 Task: Select and add the product "Fiji Water" to cart from the store "Catering by Keto Bros Pizza".
Action: Mouse pressed left at (52, 93)
Screenshot: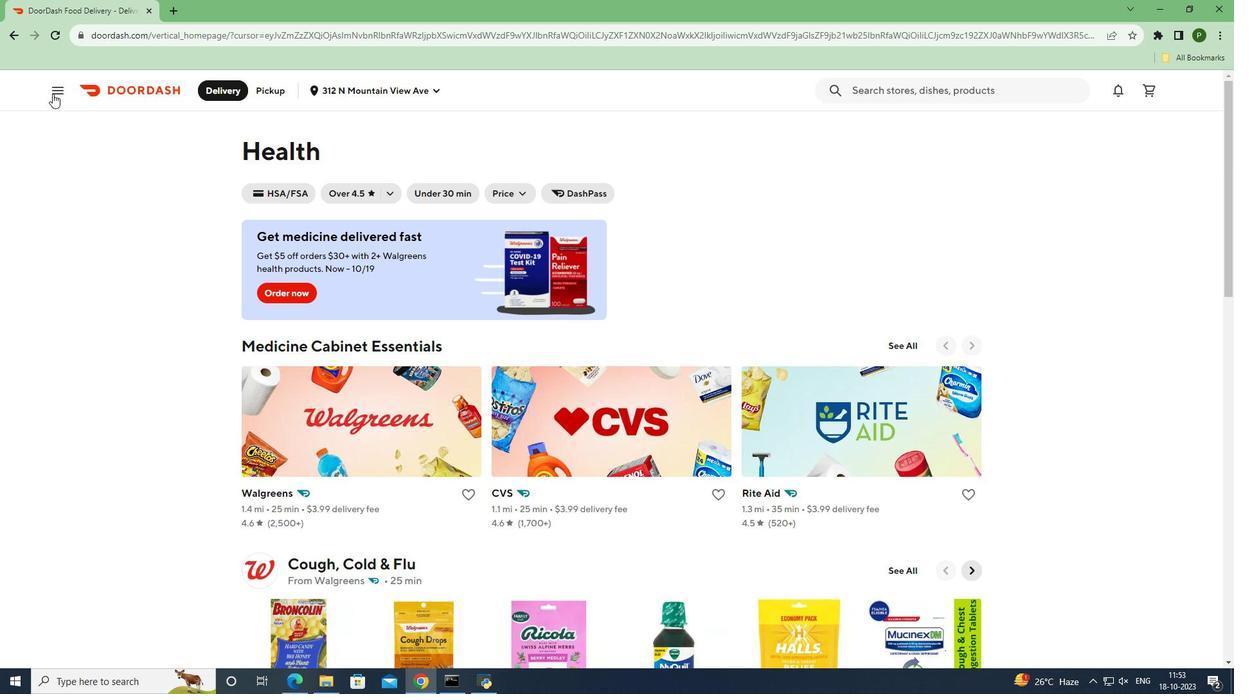 
Action: Mouse moved to (39, 190)
Screenshot: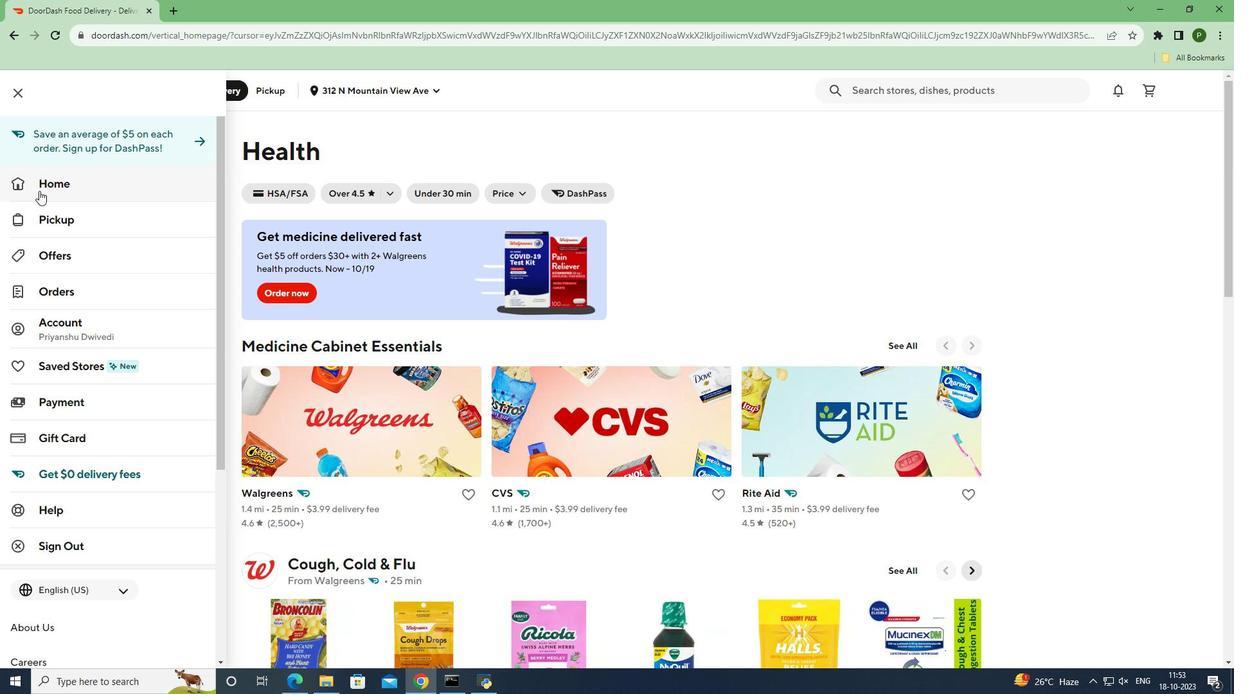 
Action: Mouse pressed left at (39, 190)
Screenshot: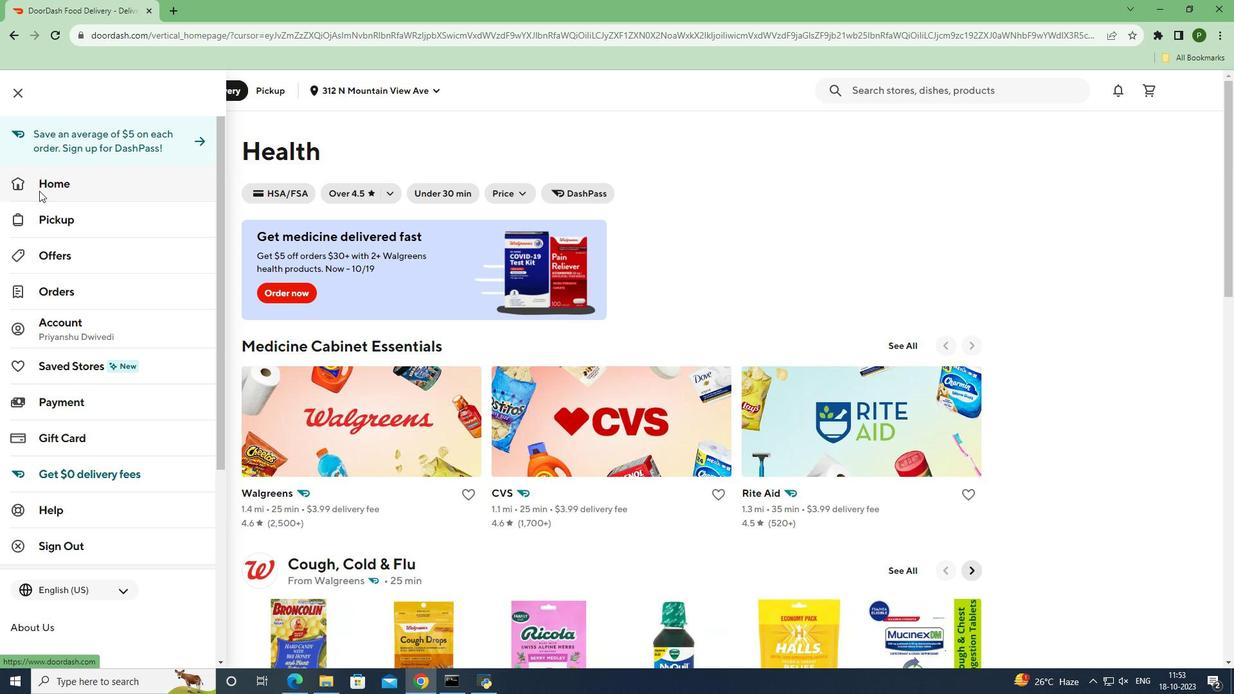 
Action: Mouse moved to (984, 140)
Screenshot: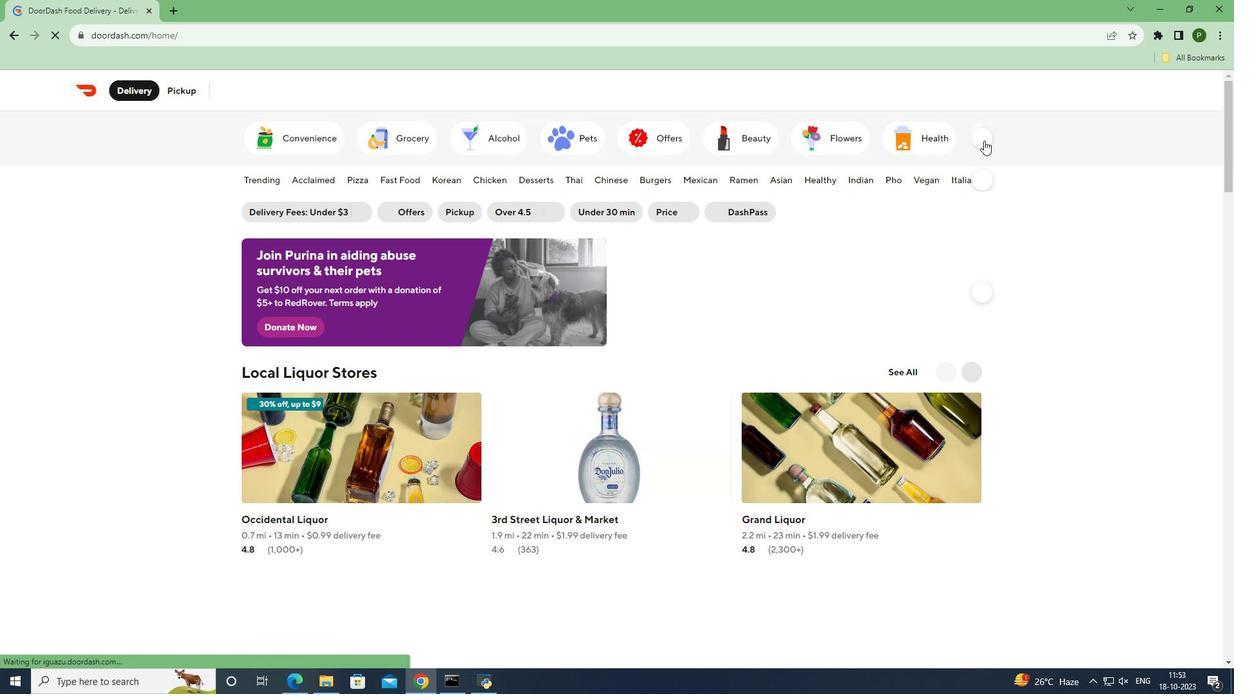 
Action: Mouse pressed left at (984, 140)
Screenshot: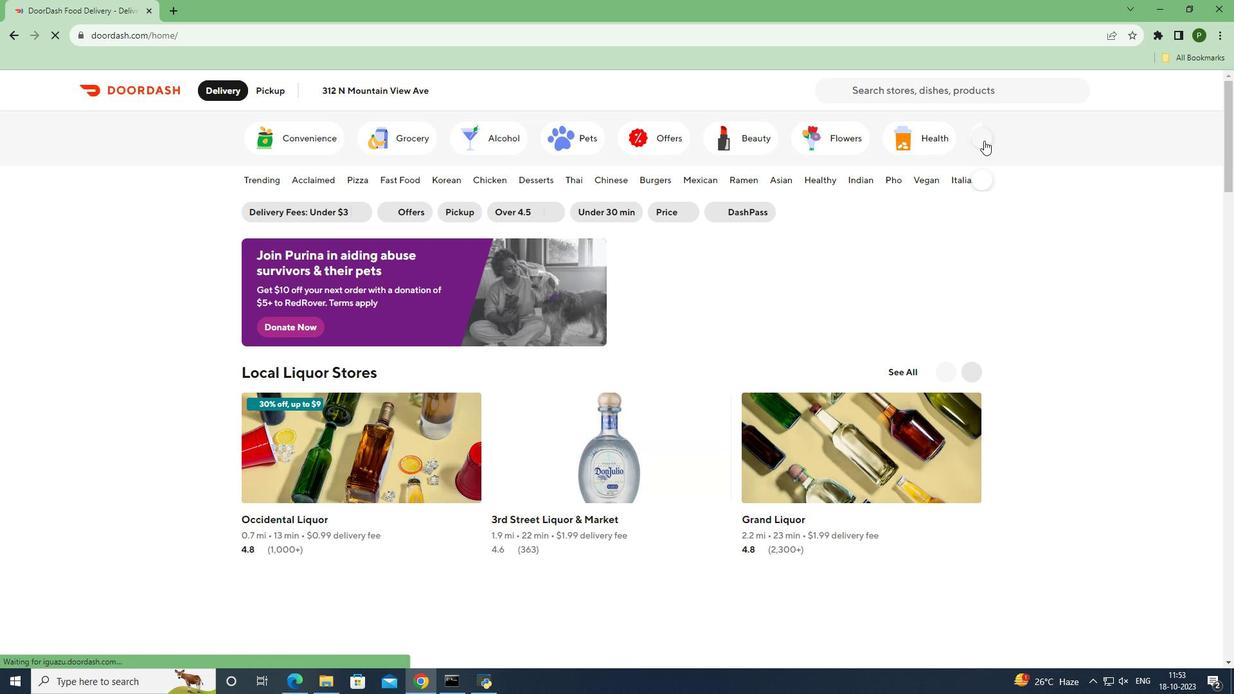 
Action: Mouse moved to (297, 139)
Screenshot: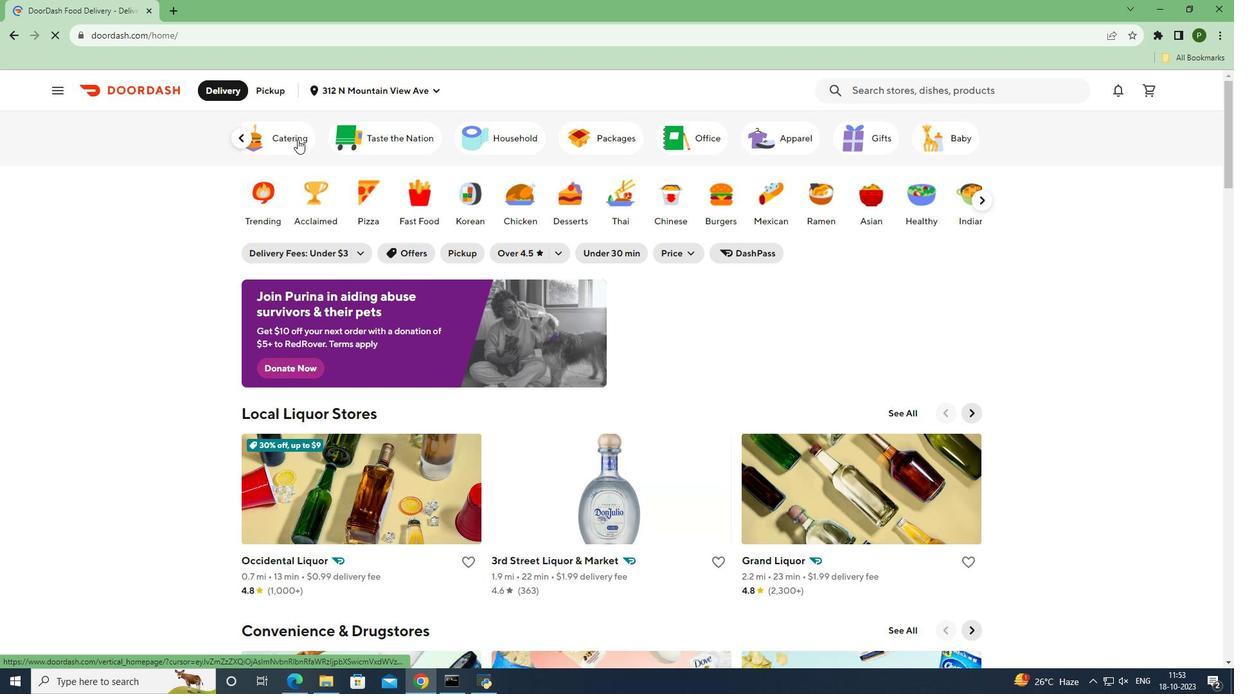 
Action: Mouse pressed left at (297, 139)
Screenshot: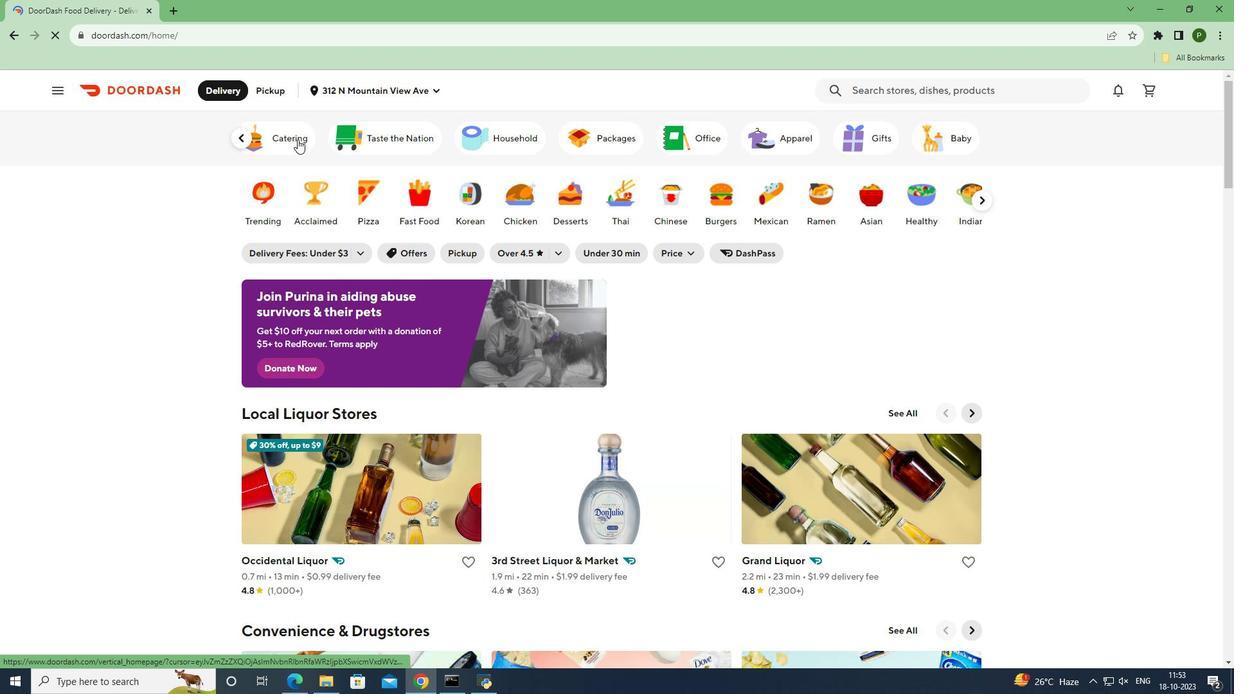 
Action: Mouse moved to (777, 287)
Screenshot: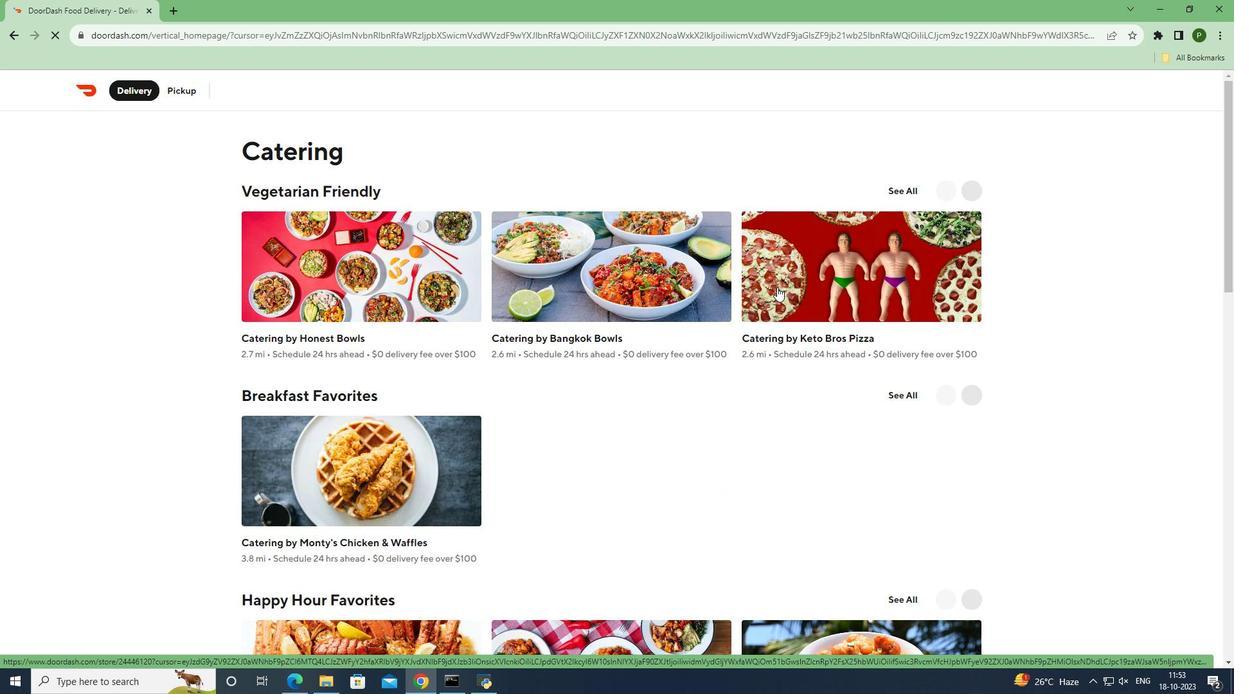
Action: Mouse pressed left at (777, 287)
Screenshot: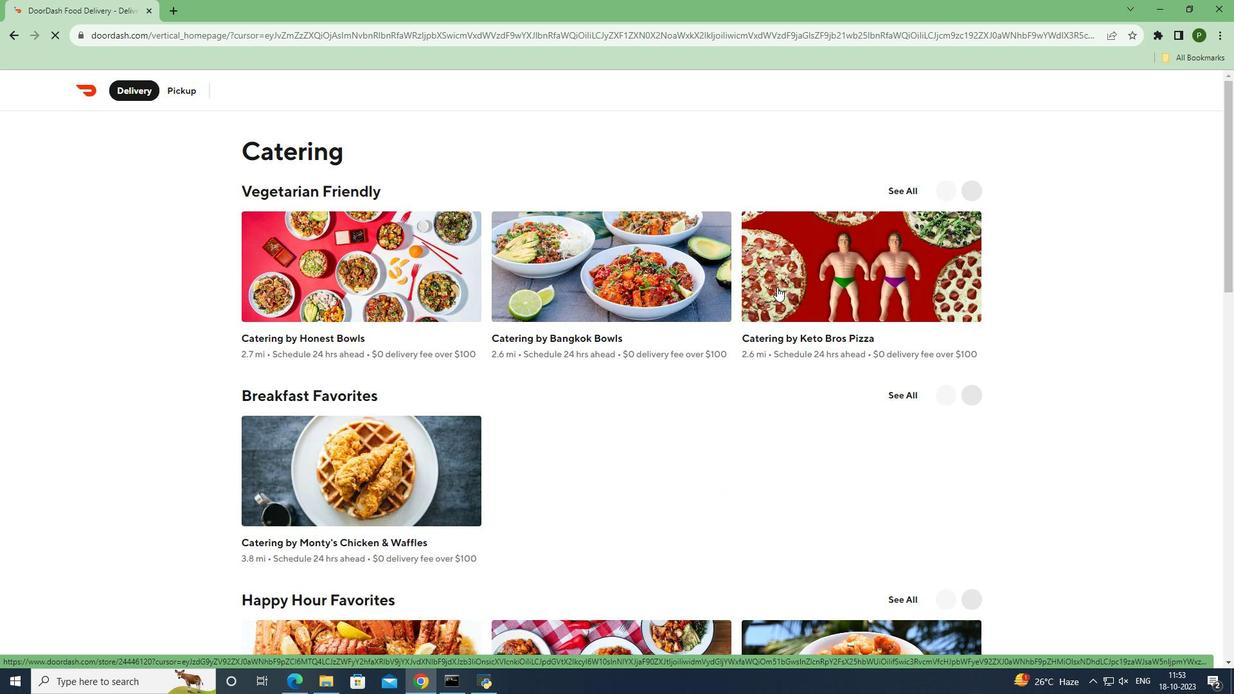 
Action: Mouse moved to (568, 399)
Screenshot: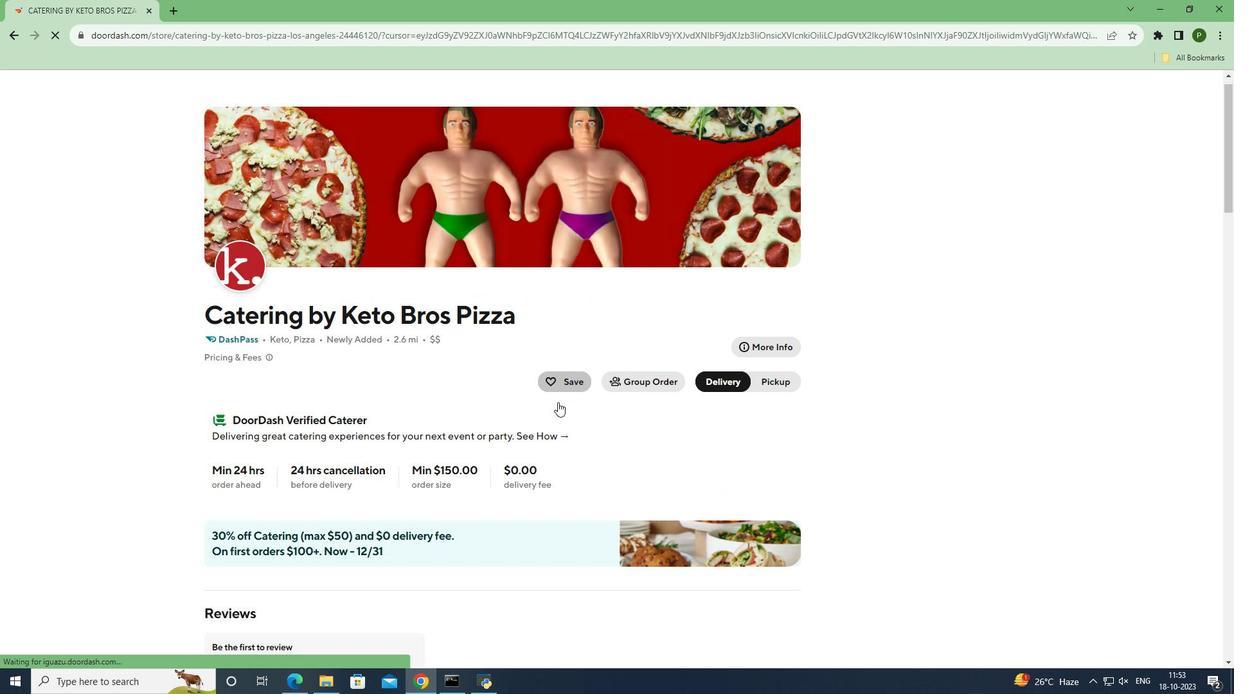 
Action: Mouse scrolled (568, 399) with delta (0, 0)
Screenshot: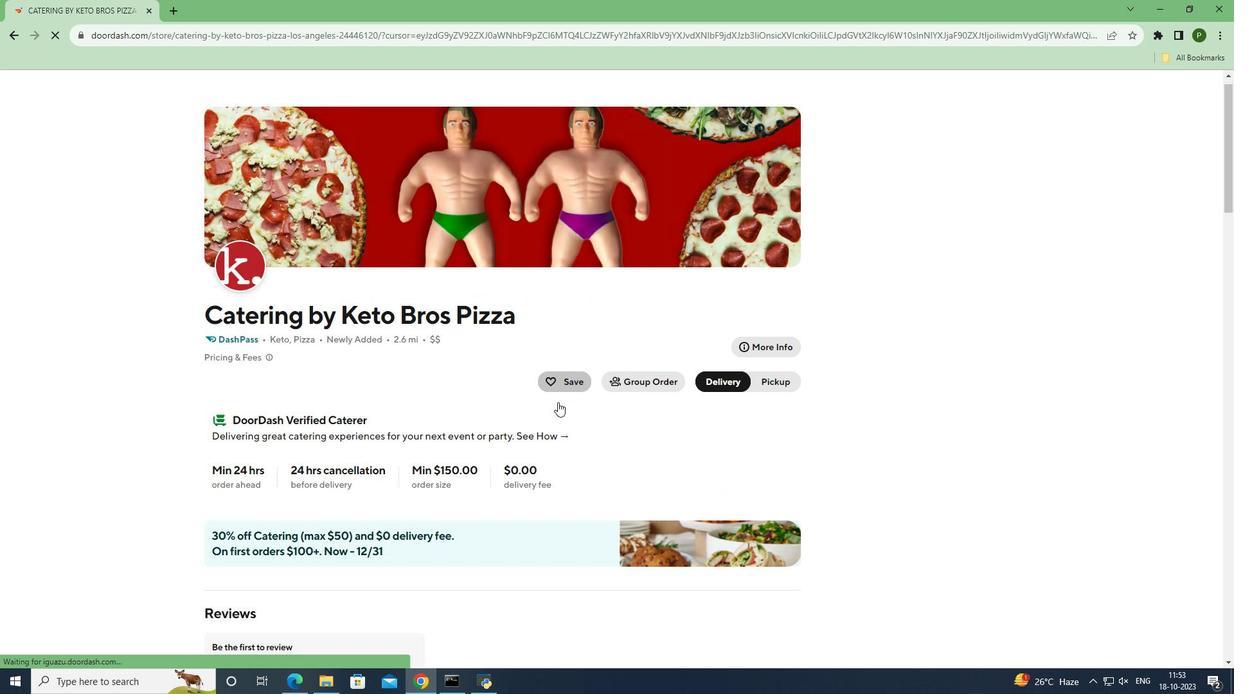 
Action: Mouse moved to (558, 402)
Screenshot: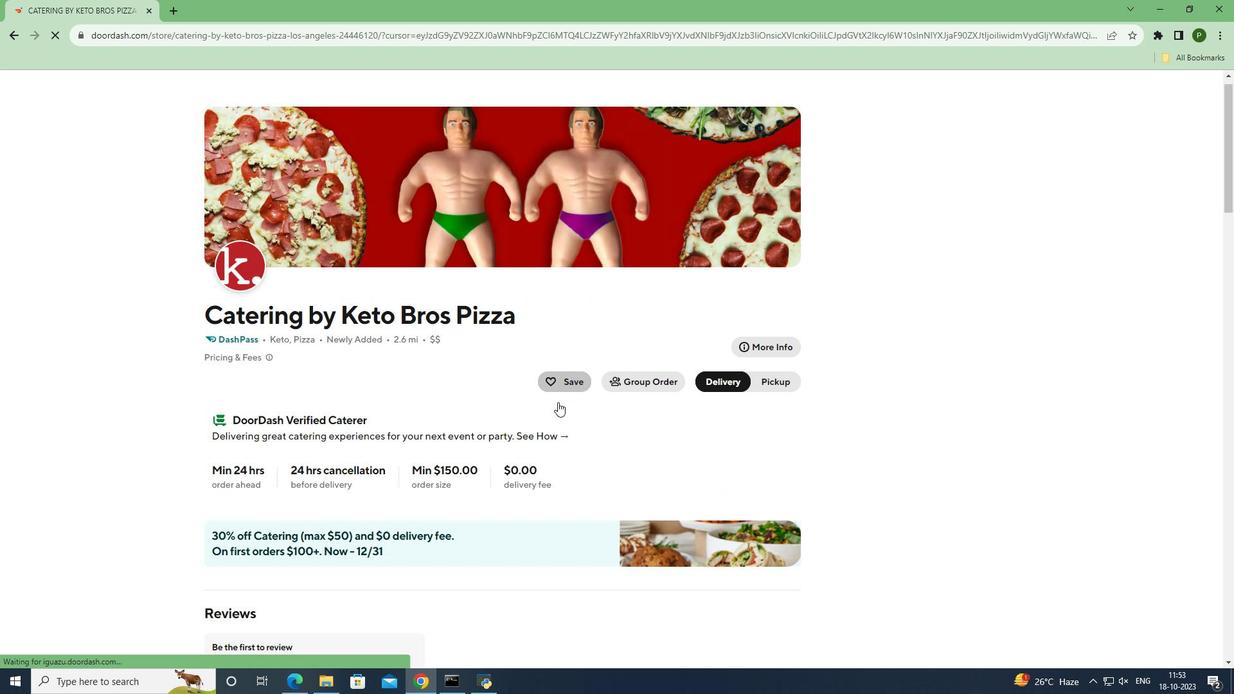 
Action: Mouse scrolled (558, 401) with delta (0, 0)
Screenshot: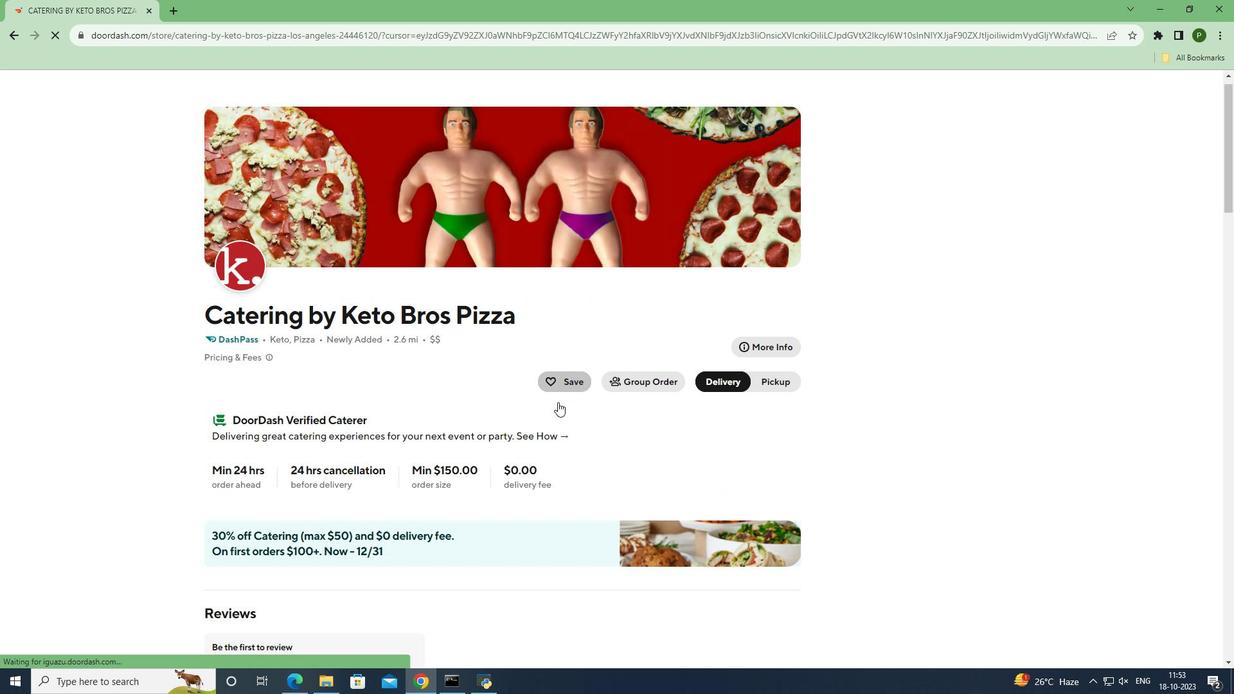 
Action: Mouse scrolled (558, 401) with delta (0, 0)
Screenshot: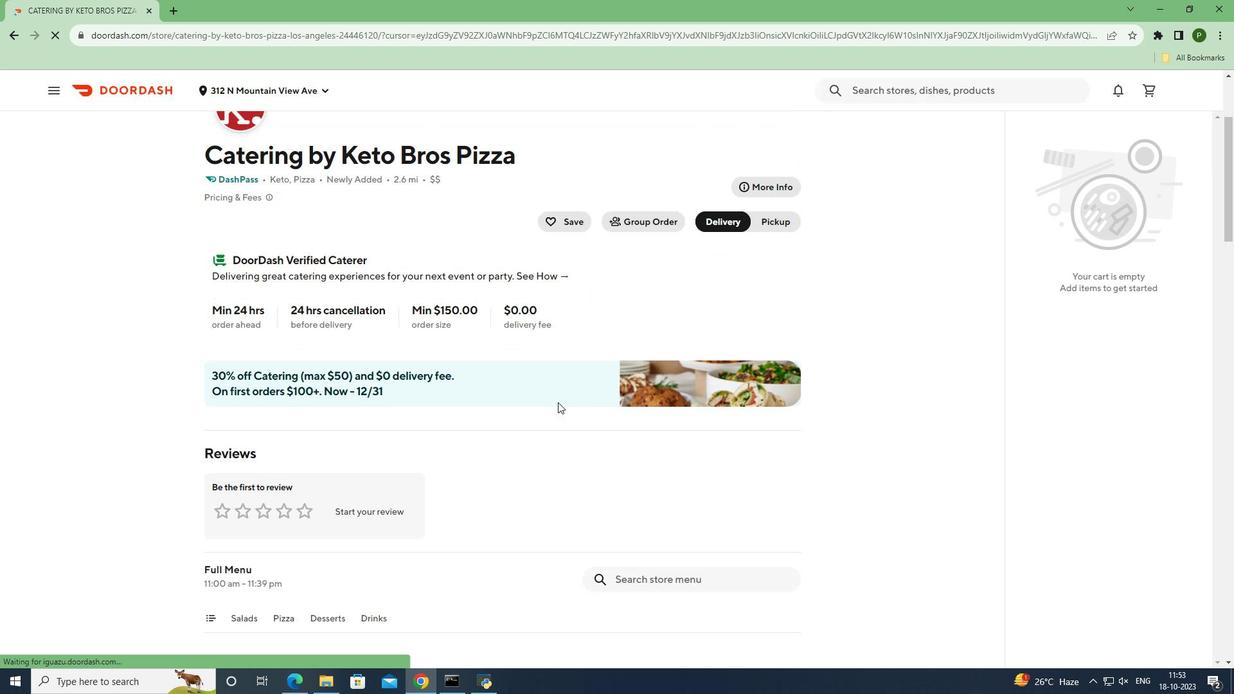 
Action: Mouse scrolled (558, 401) with delta (0, 0)
Screenshot: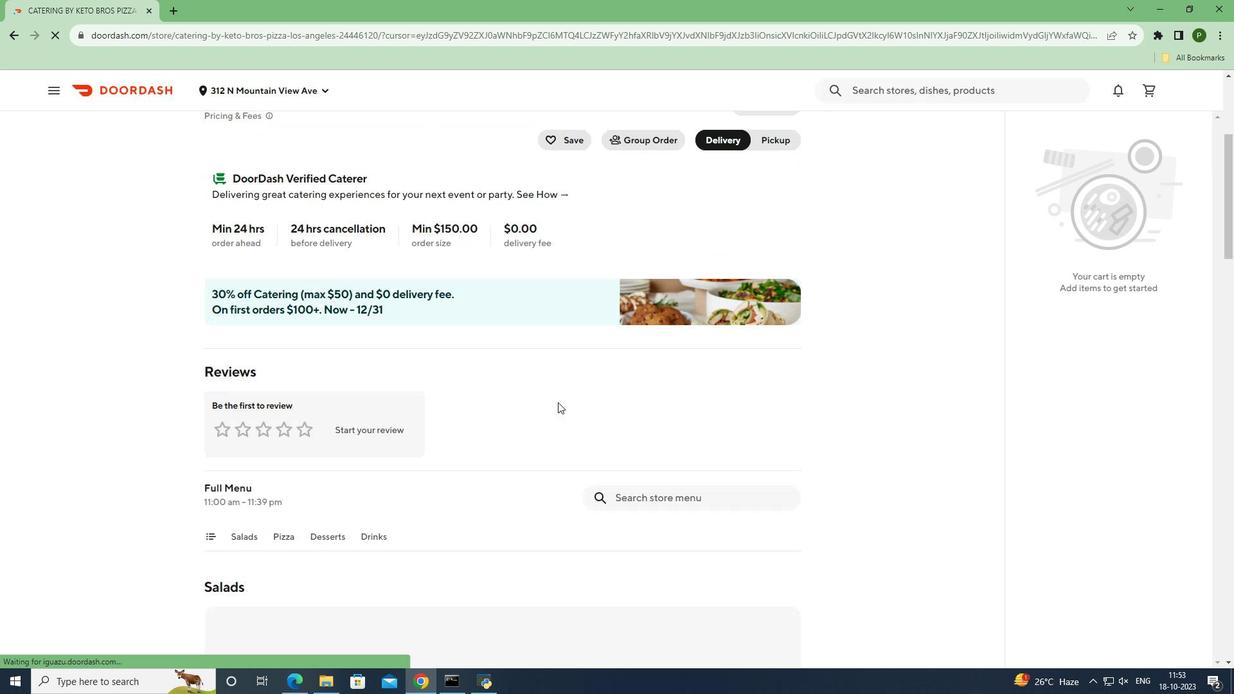 
Action: Mouse scrolled (558, 401) with delta (0, 0)
Screenshot: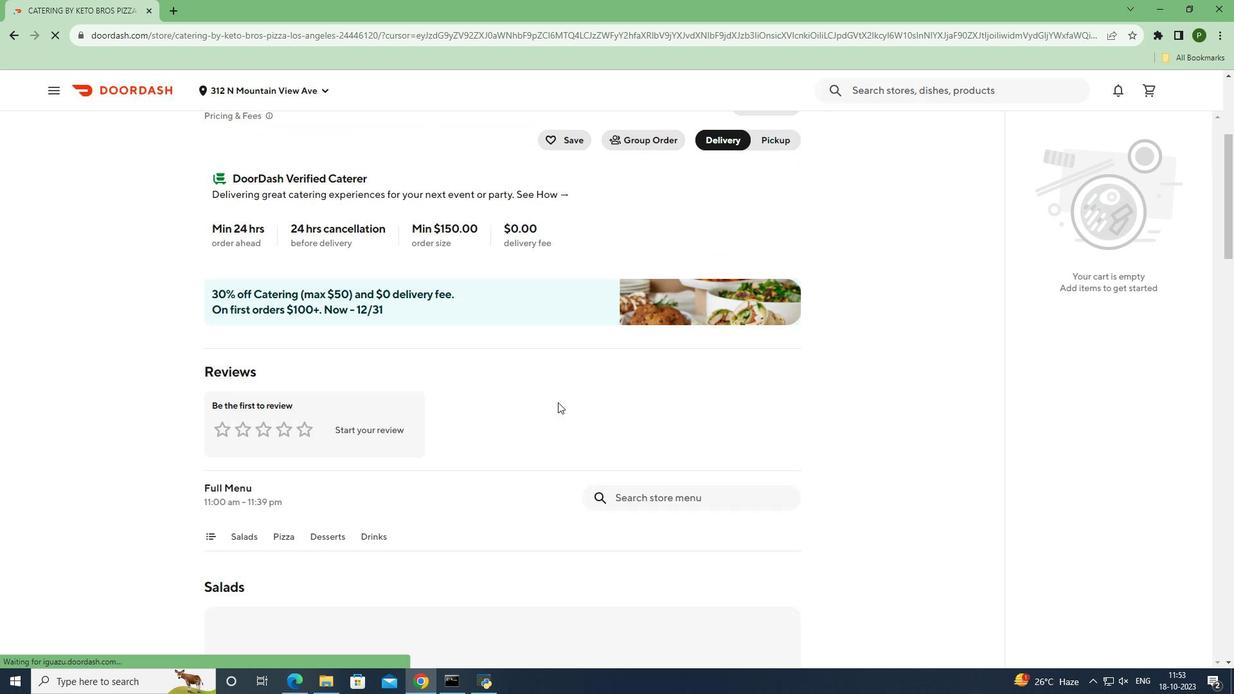 
Action: Mouse moved to (615, 428)
Screenshot: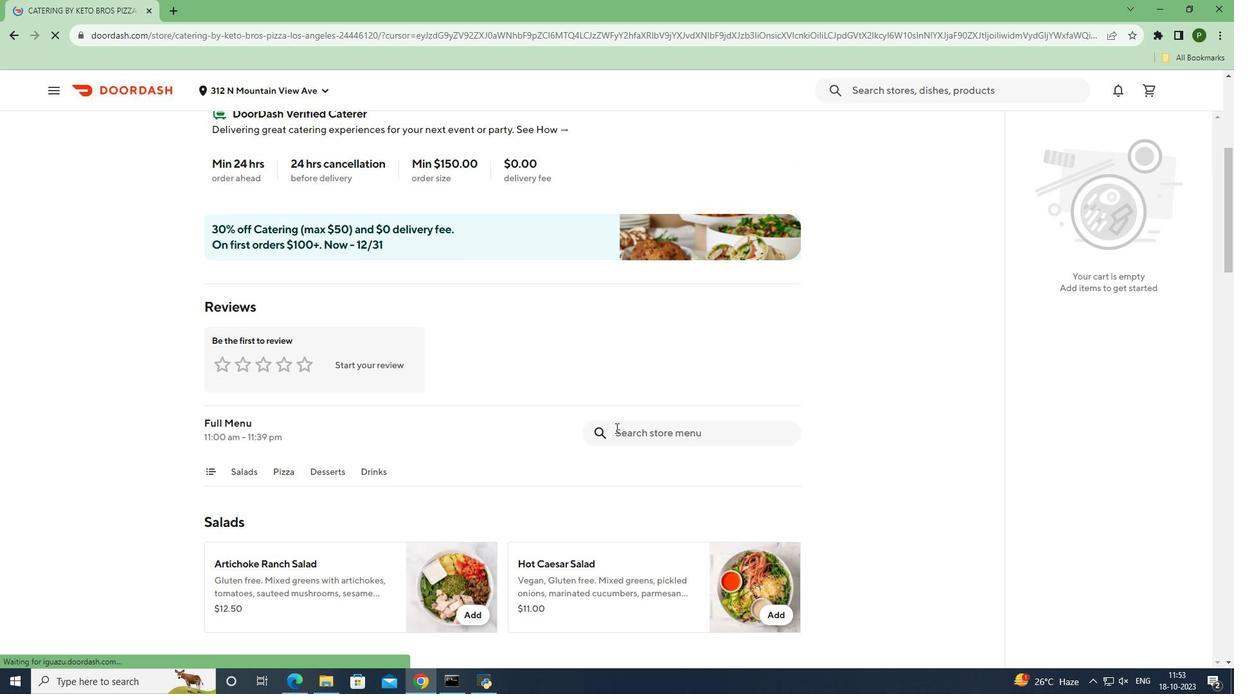 
Action: Mouse pressed left at (615, 428)
Screenshot: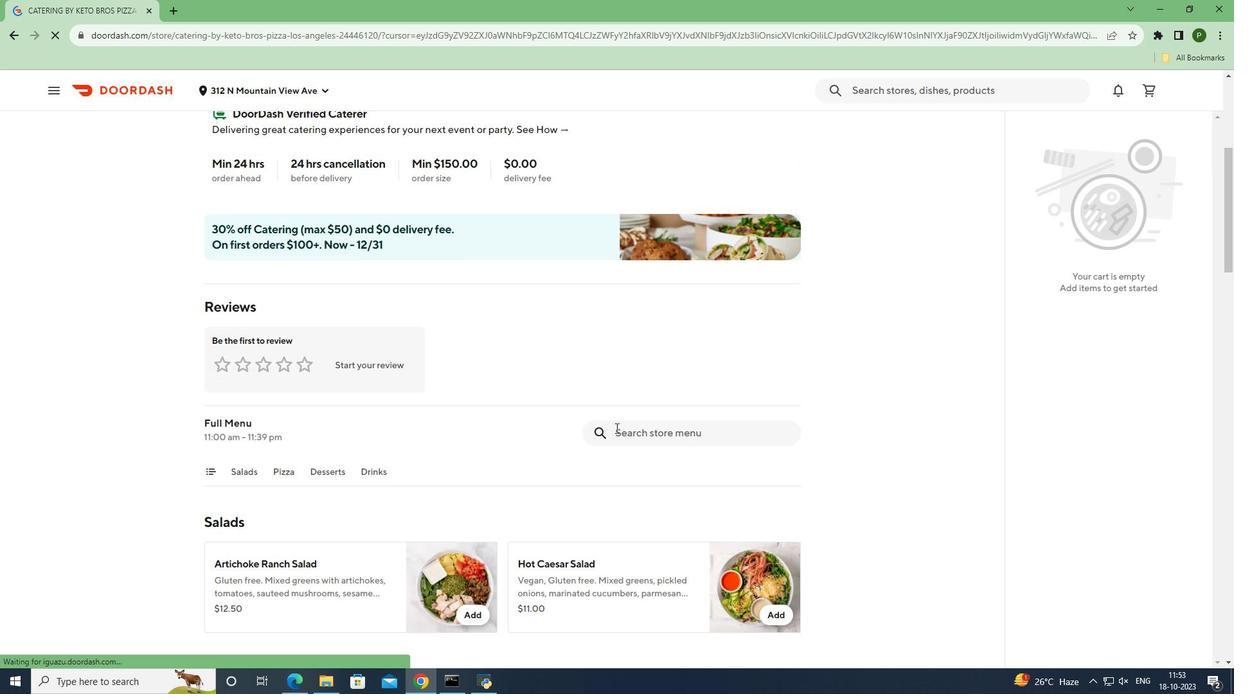 
Action: Key pressed <Key.caps_lock>F<Key.caps_lock>iji<Key.space><Key.caps_lock>W<Key.caps_lock>ater<Key.space><Key.enter>
Screenshot: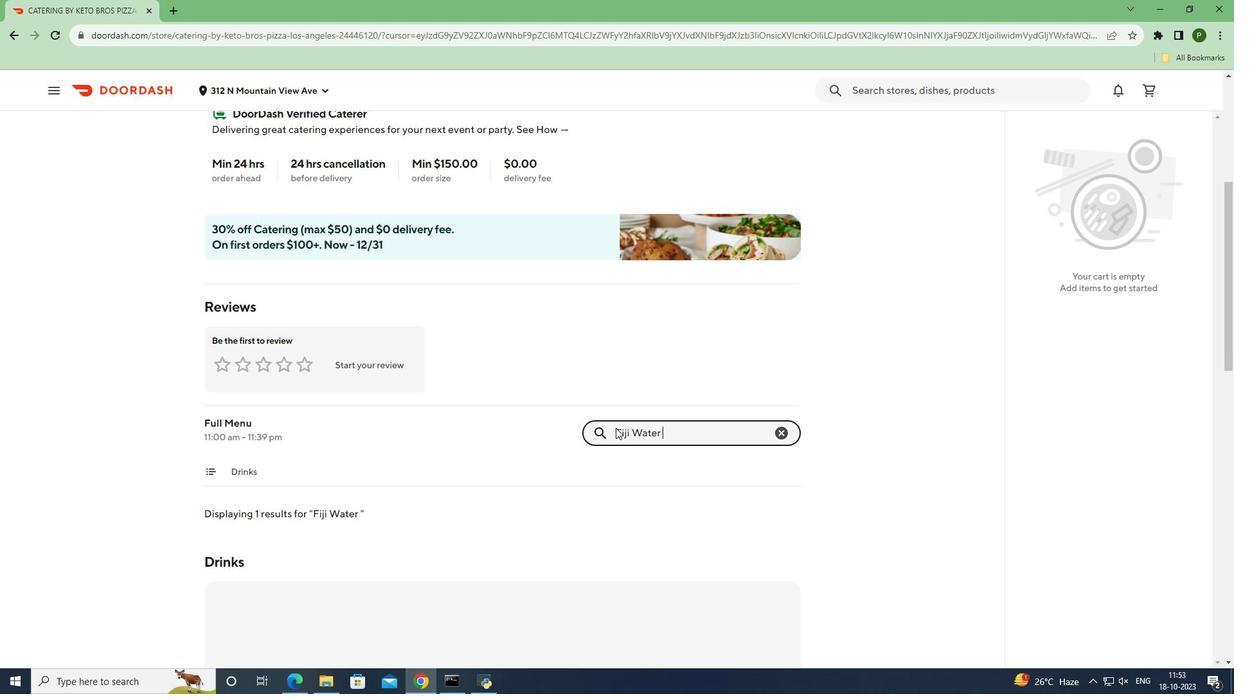 
Action: Mouse moved to (478, 360)
Screenshot: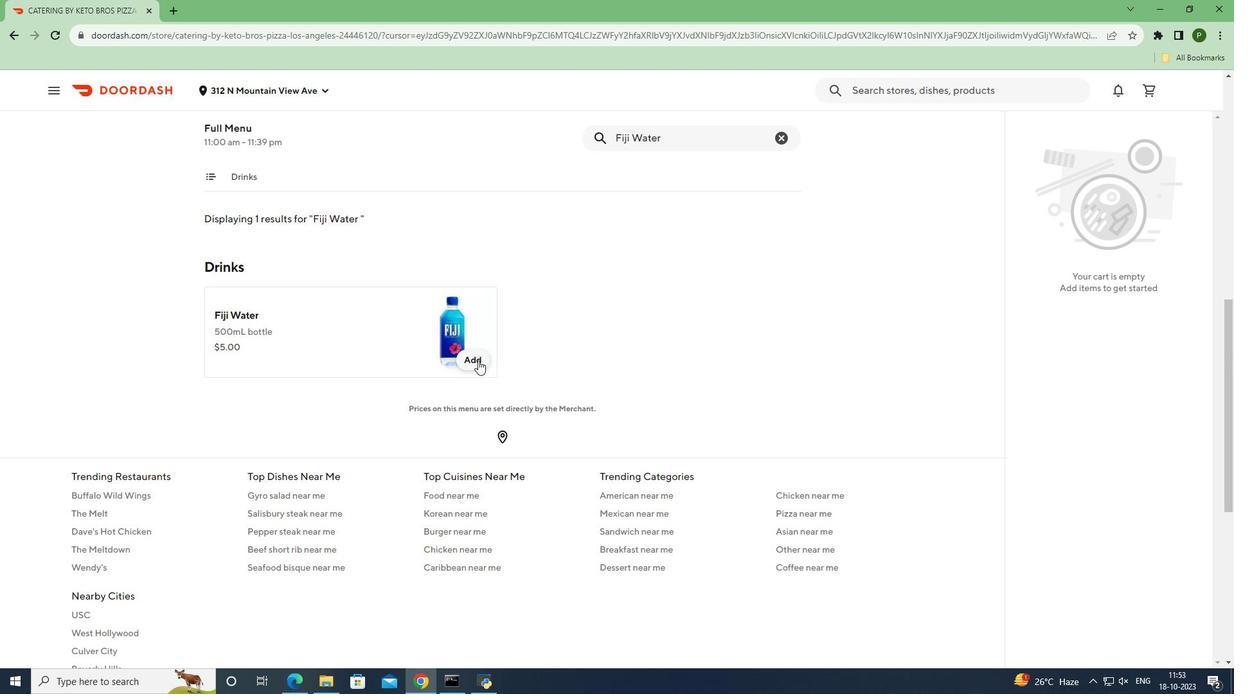 
Action: Mouse pressed left at (478, 360)
Screenshot: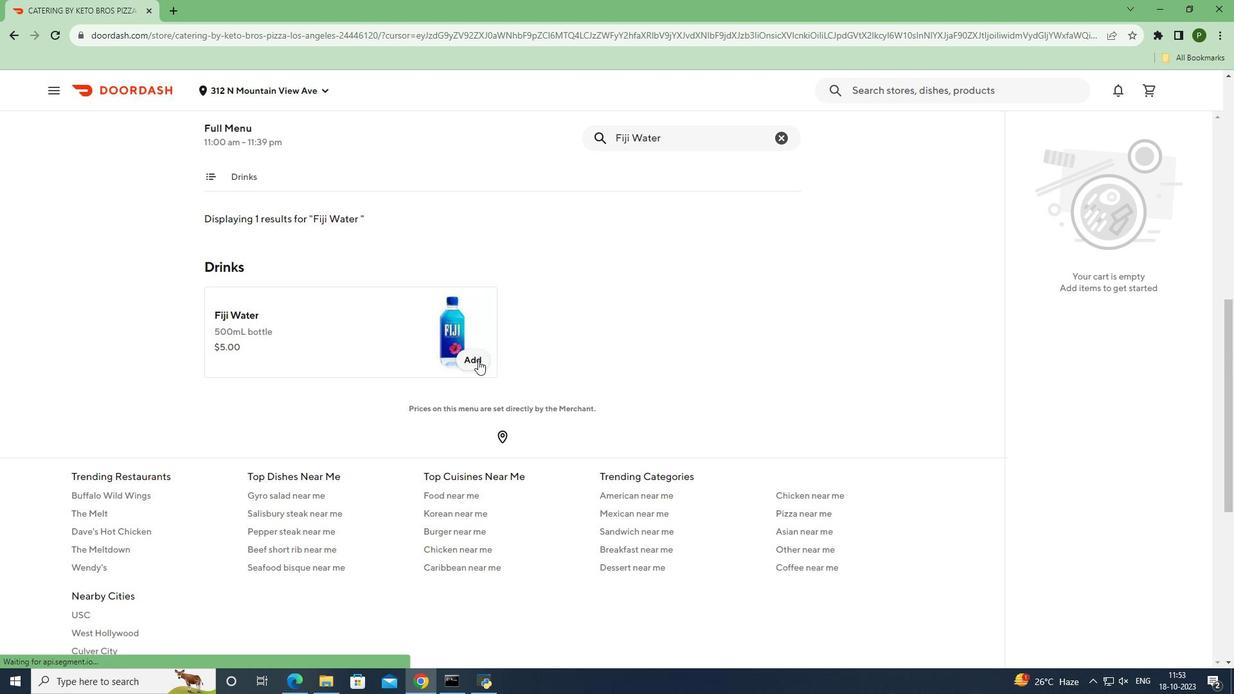 
Action: Mouse moved to (530, 360)
Screenshot: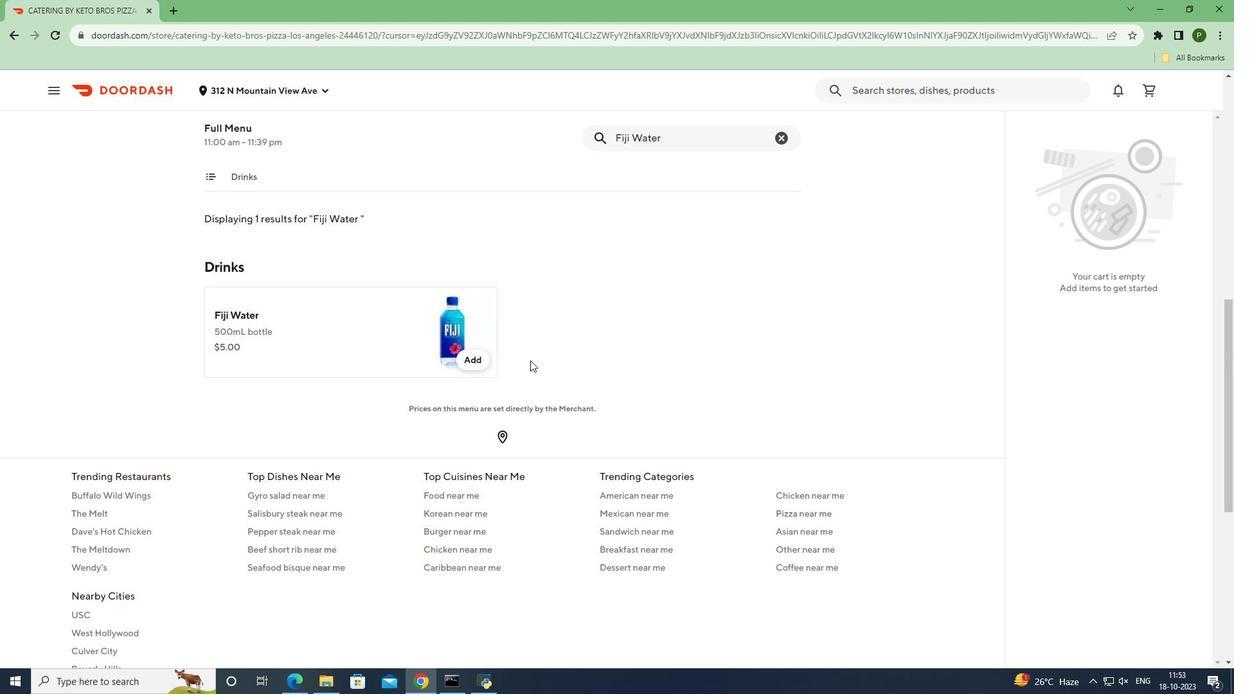 
